 Task: Use the audio equalizer preset "Classical".
Action: Mouse moved to (129, 20)
Screenshot: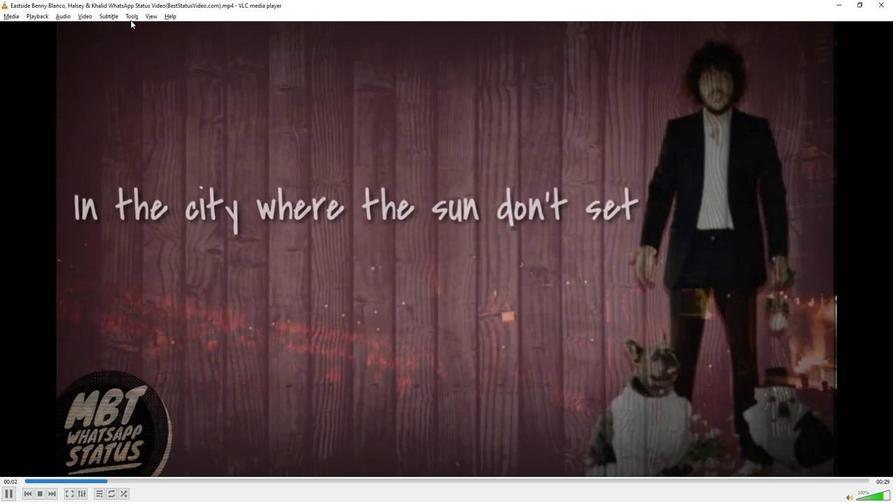 
Action: Mouse pressed left at (129, 20)
Screenshot: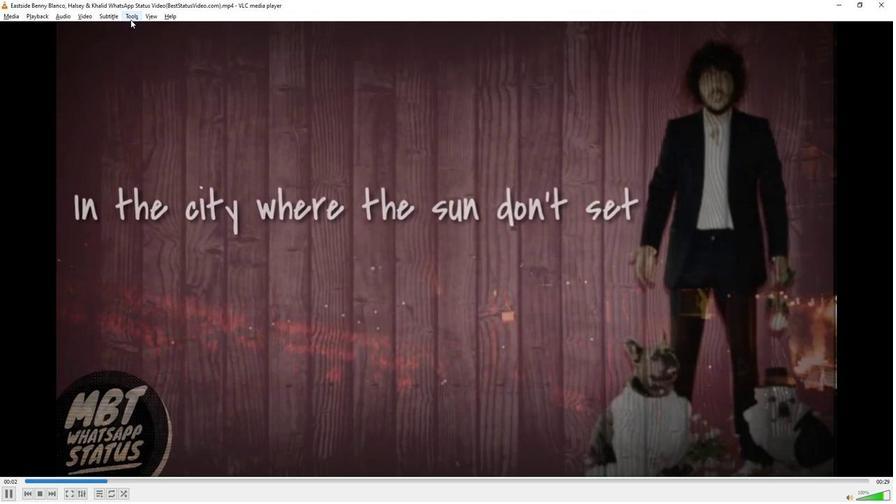 
Action: Mouse moved to (140, 29)
Screenshot: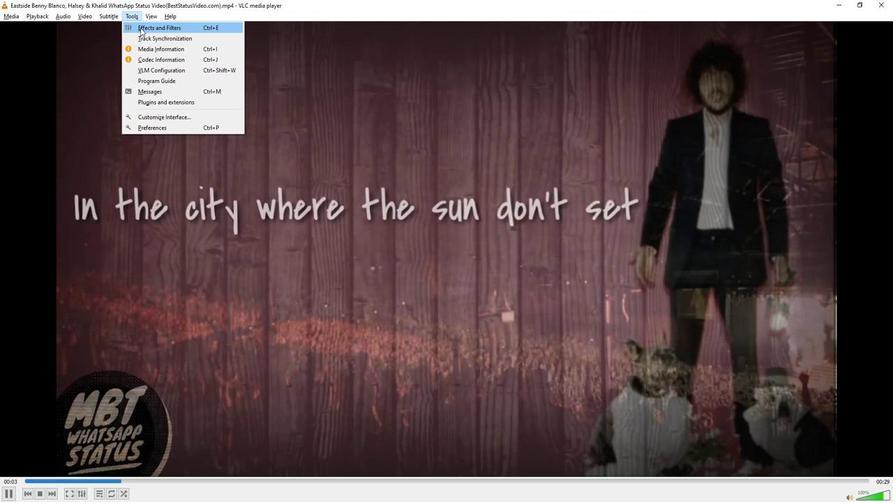 
Action: Mouse pressed left at (140, 29)
Screenshot: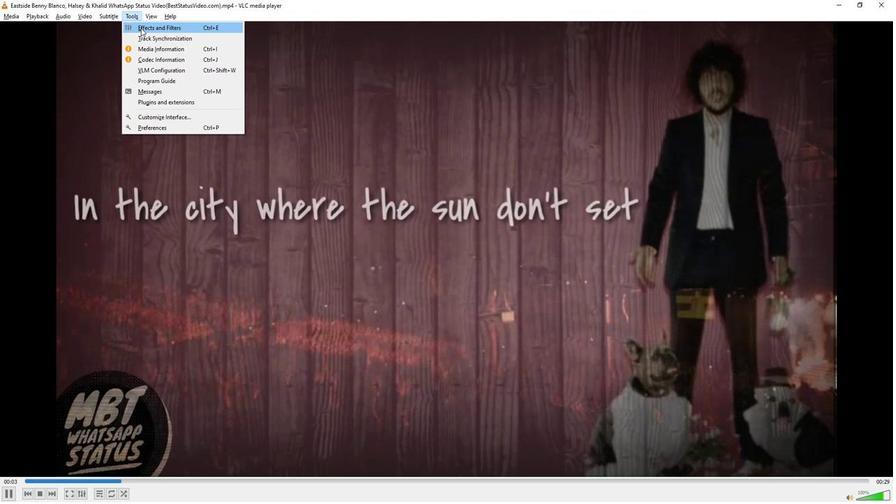 
Action: Mouse moved to (575, 106)
Screenshot: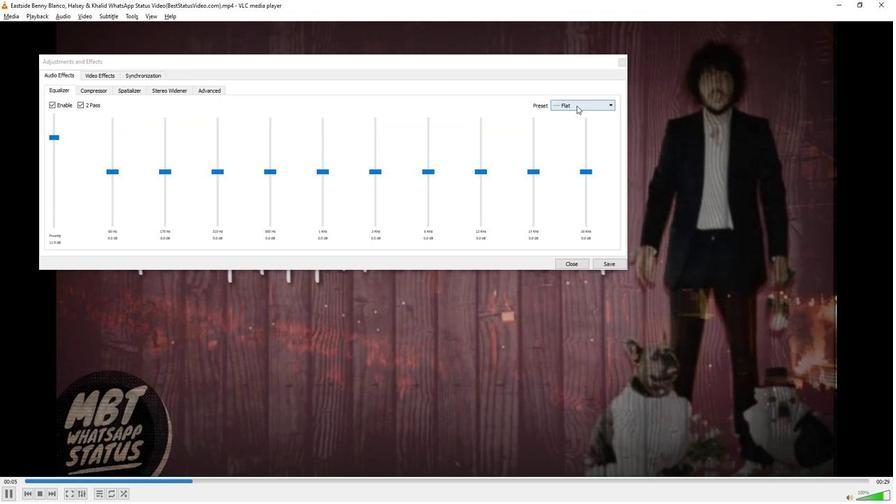 
Action: Mouse pressed left at (575, 106)
Screenshot: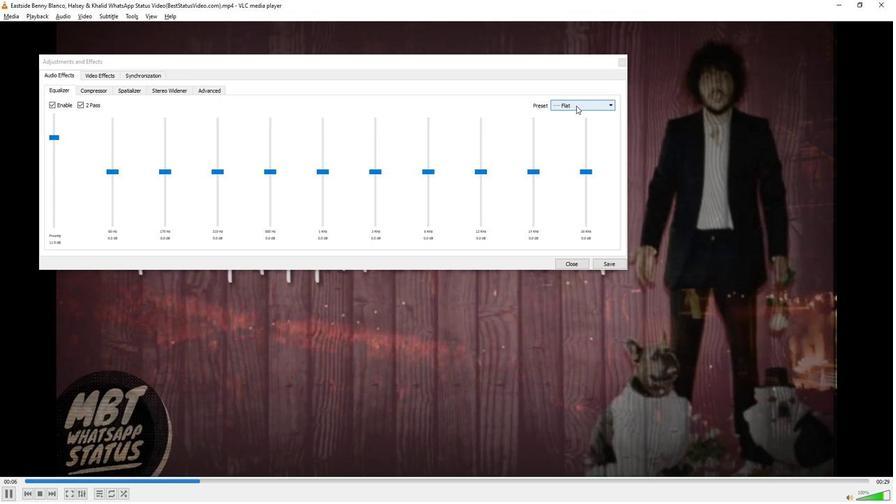 
Action: Mouse moved to (570, 127)
Screenshot: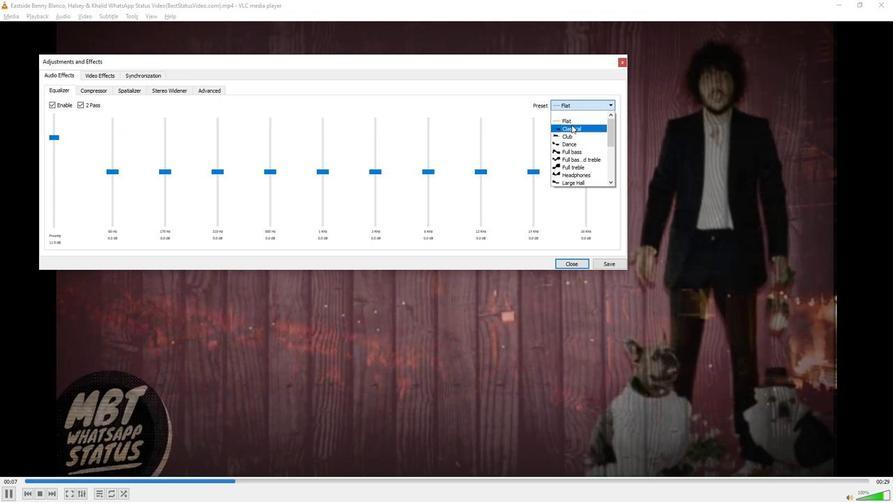 
Action: Mouse pressed left at (570, 127)
Screenshot: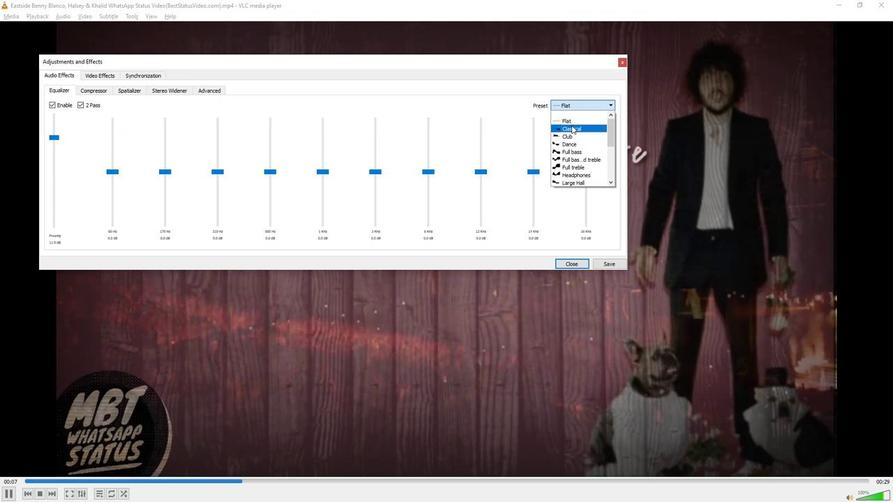 
Action: Mouse moved to (549, 325)
Screenshot: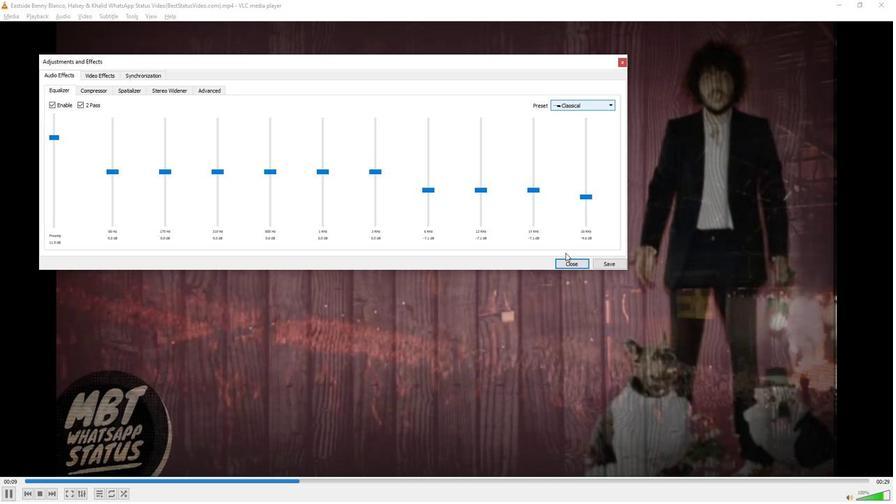 
